 Task: Create in the project UniTech an epic 'Desktop and Mobile Device Security'.
Action: Mouse moved to (257, 284)
Screenshot: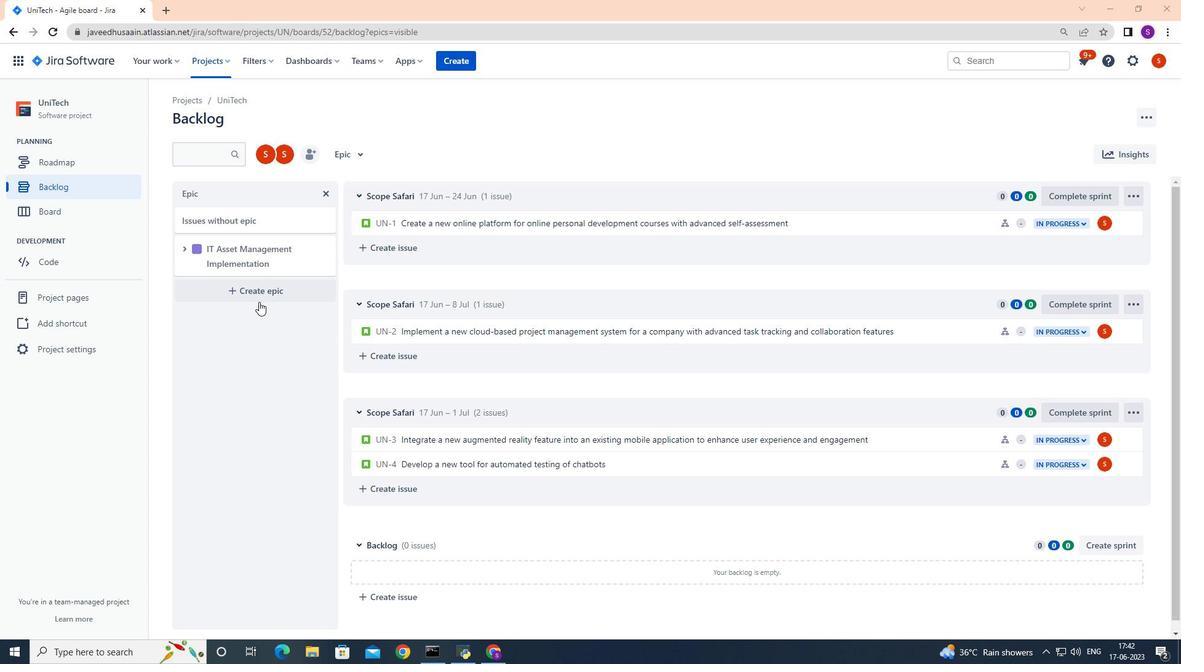 
Action: Mouse pressed left at (257, 284)
Screenshot: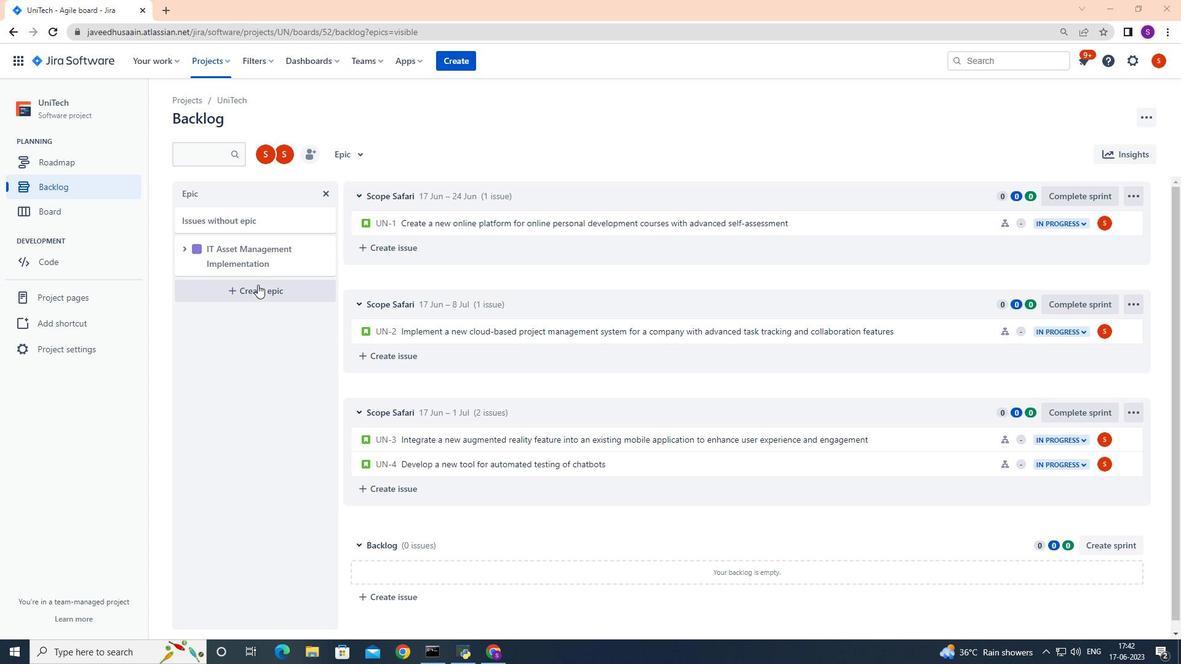 
Action: Mouse moved to (255, 284)
Screenshot: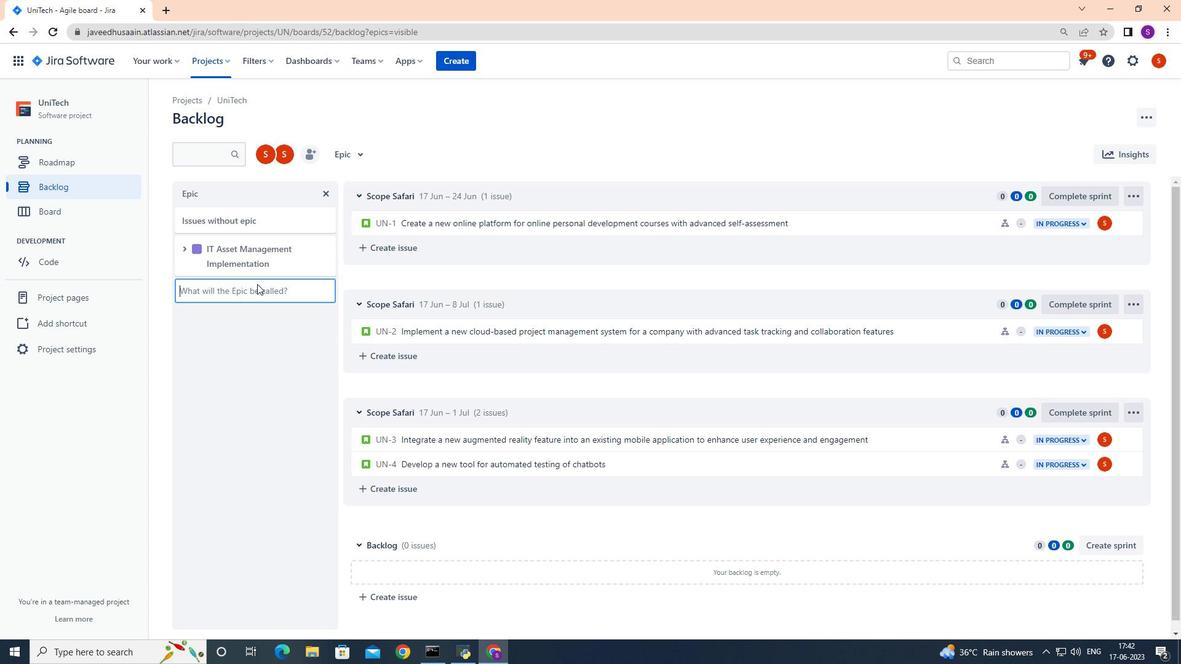
Action: Mouse pressed left at (255, 284)
Screenshot: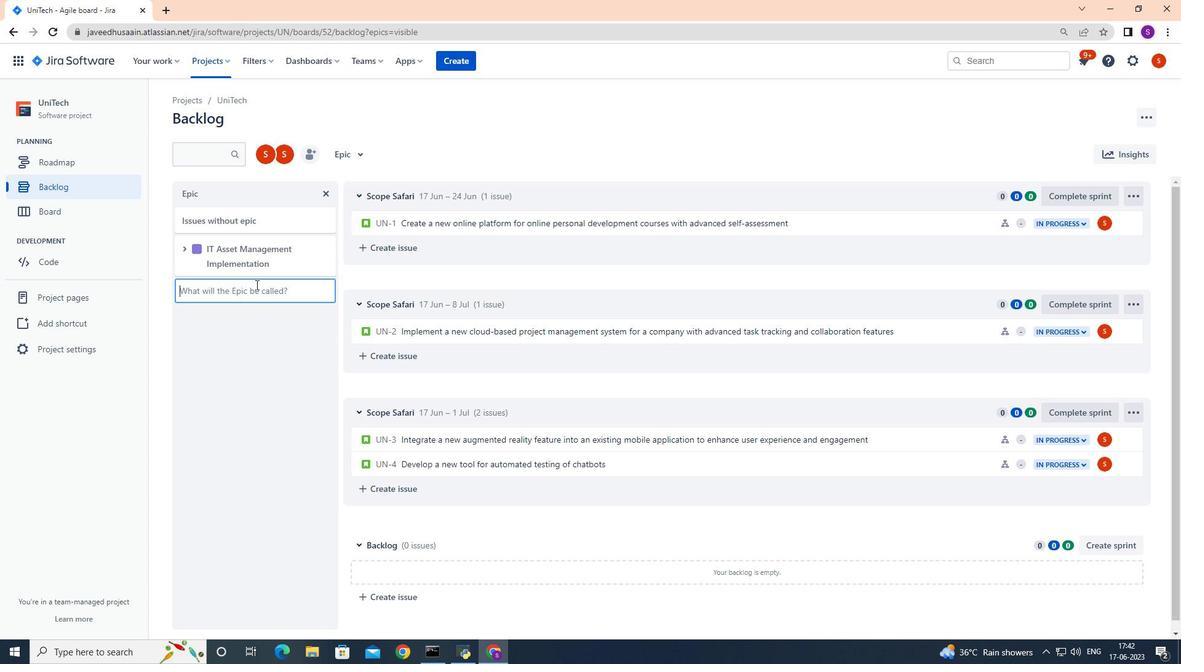 
Action: Key pressed <Key.shift>Desktop<Key.space>and<Key.space><Key.shift>Mobilre<Key.backspace>
Screenshot: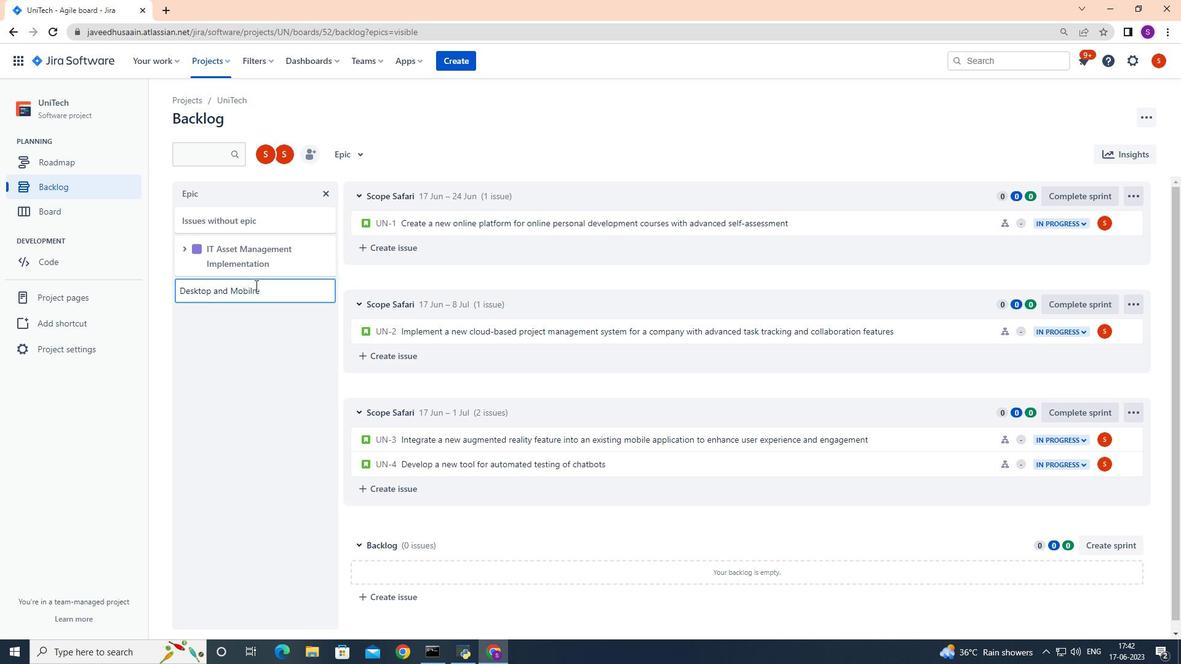 
Action: Mouse moved to (314, 302)
Screenshot: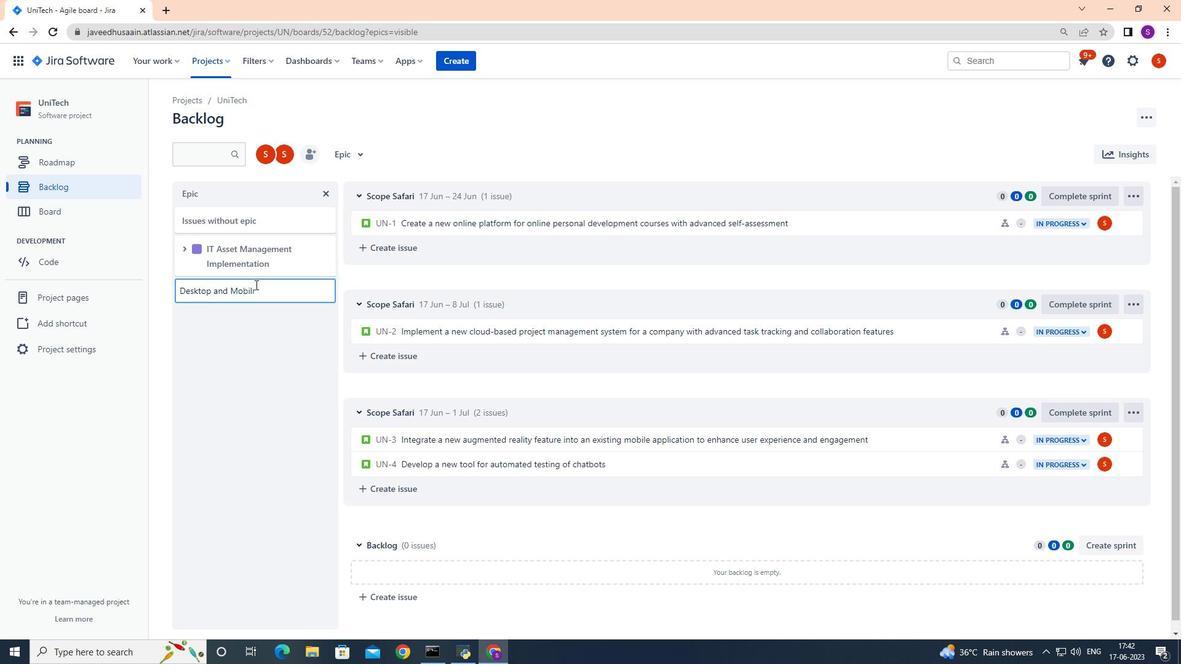 
Action: Key pressed <Key.backspace>e<Key.space><Key.shift>Device<Key.space><Key.shift>Security<Key.enter>
Screenshot: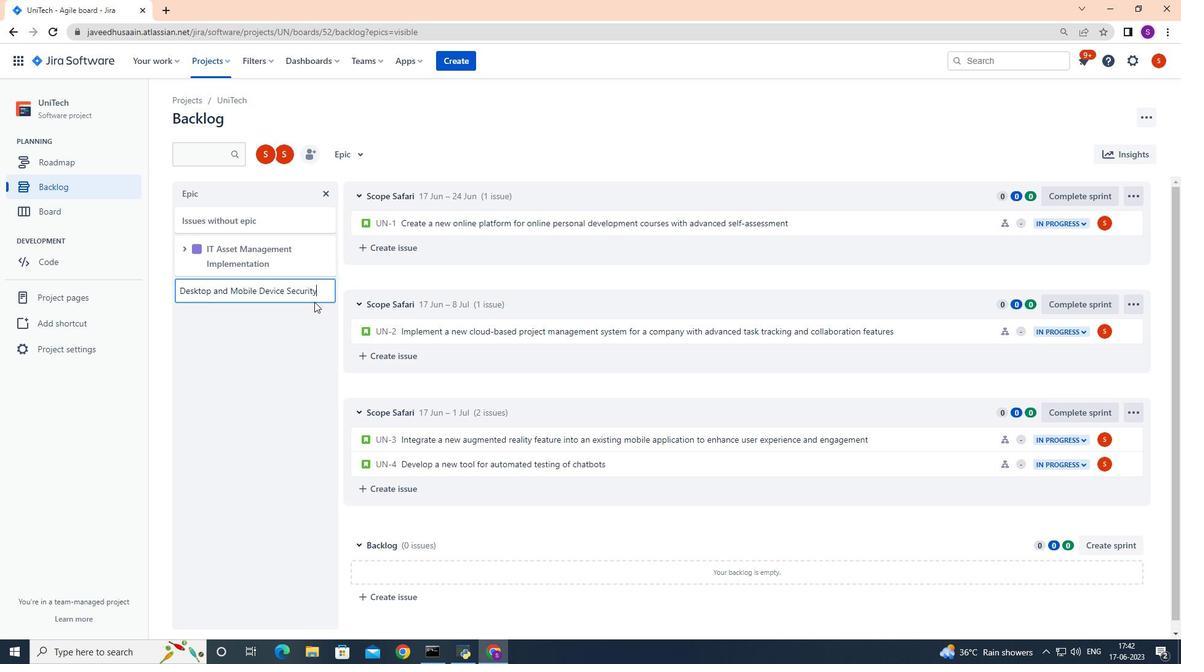 
Action: Mouse moved to (337, 302)
Screenshot: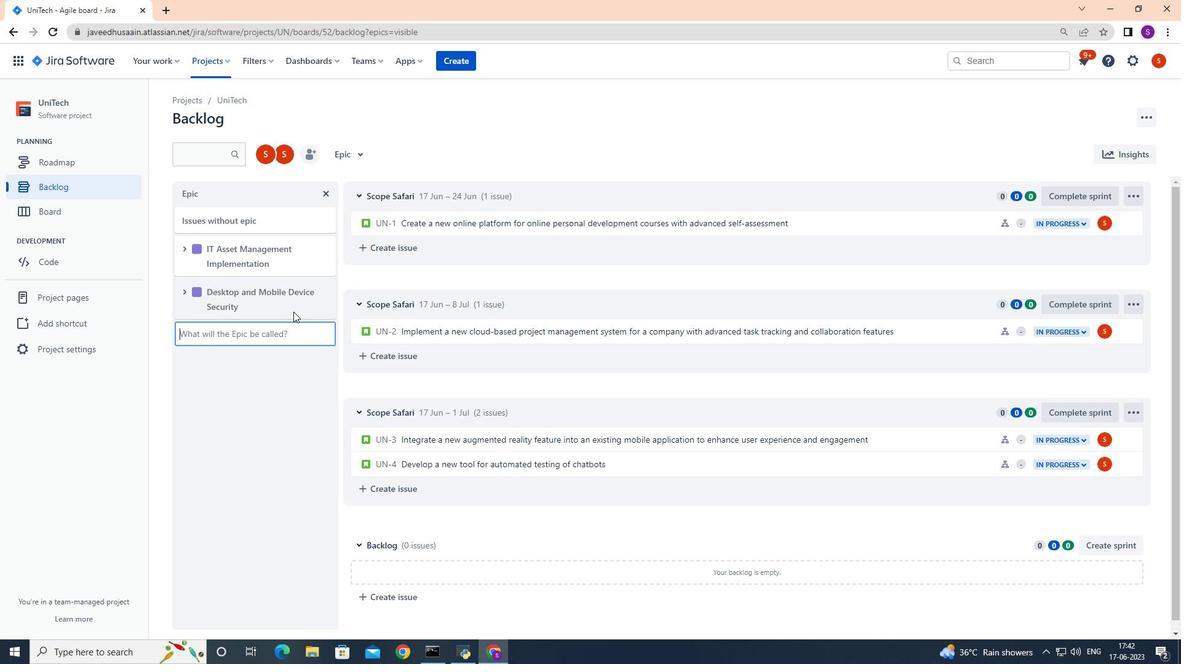 
